 Task: Create a blank project AgileQuest with privacy Public and default view as List and in the team Taskers . Create three sections in the project as To-Do, Doing and Done
Action: Mouse moved to (564, 354)
Screenshot: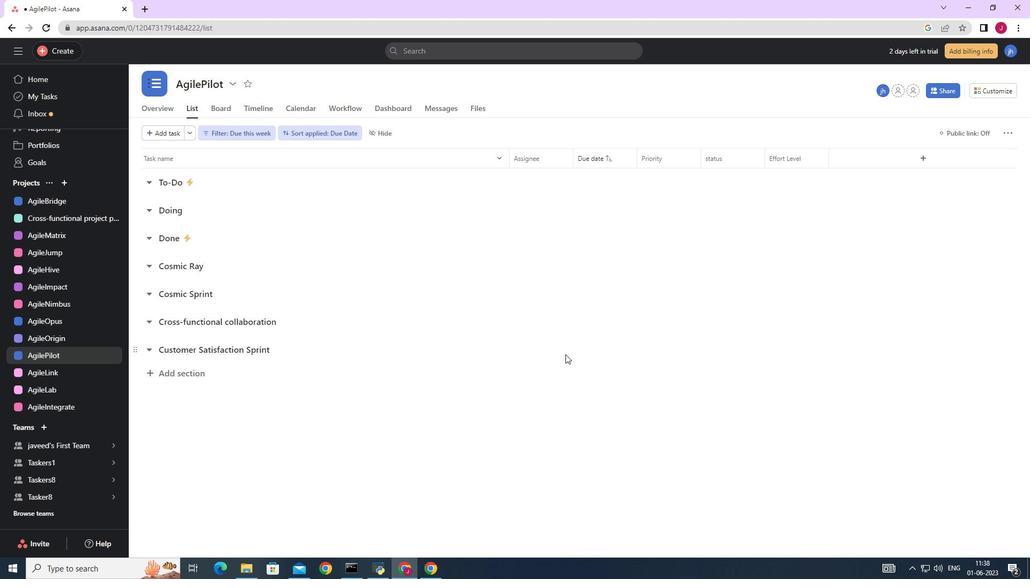 
Action: Mouse scrolled (564, 355) with delta (0, 0)
Screenshot: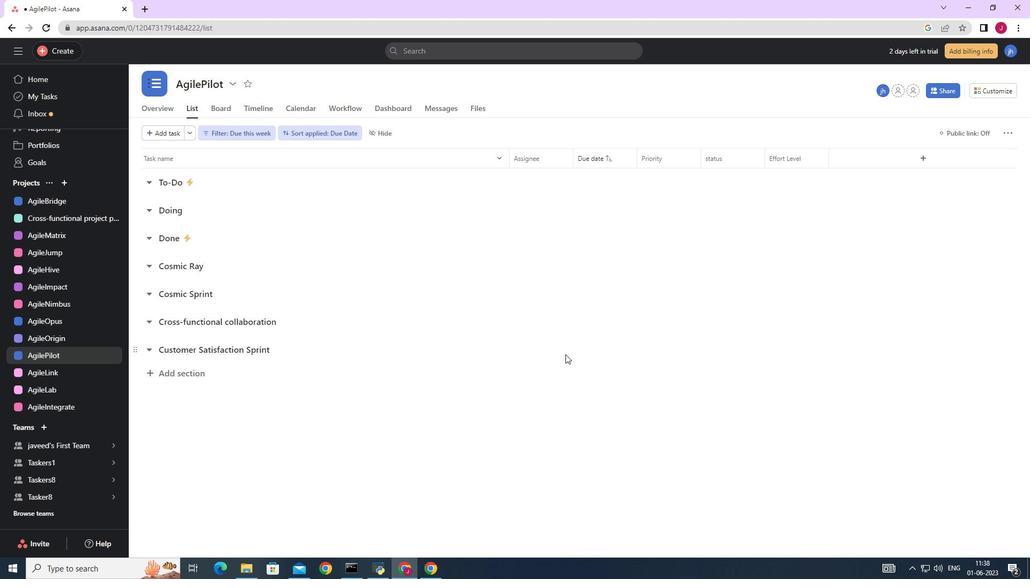 
Action: Mouse moved to (551, 346)
Screenshot: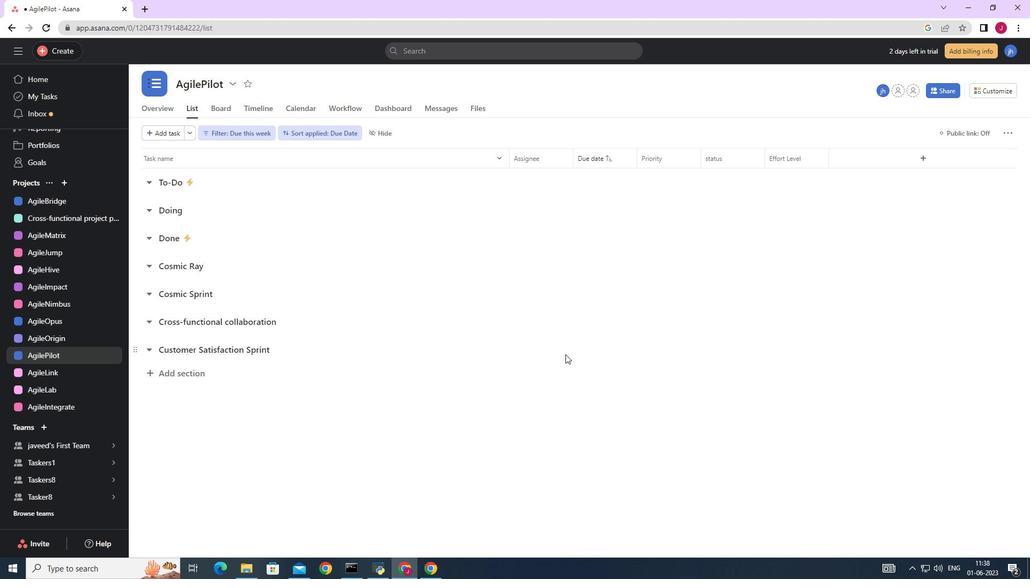 
Action: Mouse scrolled (551, 346) with delta (0, 0)
Screenshot: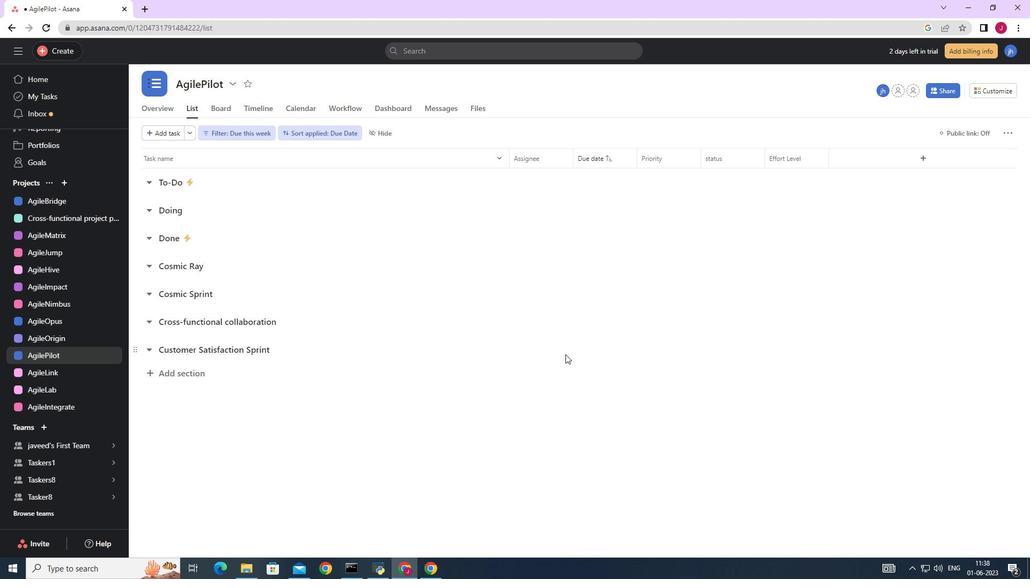 
Action: Mouse moved to (63, 183)
Screenshot: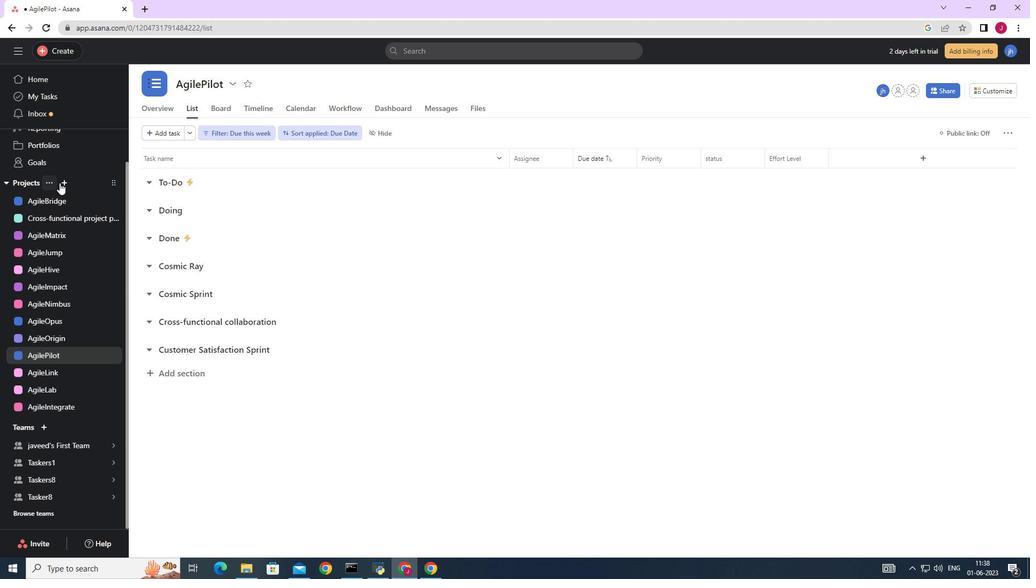 
Action: Mouse pressed left at (63, 183)
Screenshot: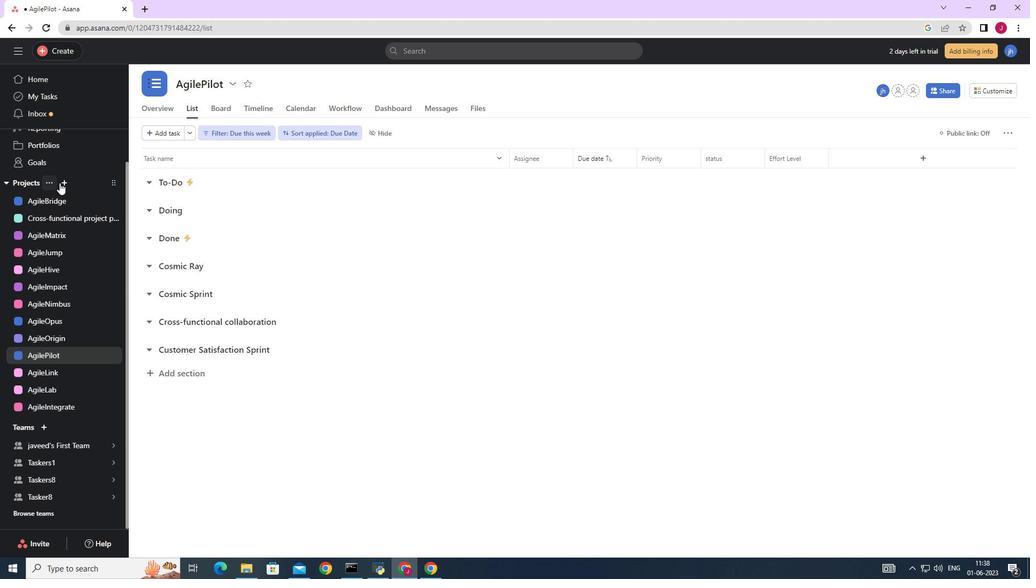 
Action: Mouse moved to (104, 206)
Screenshot: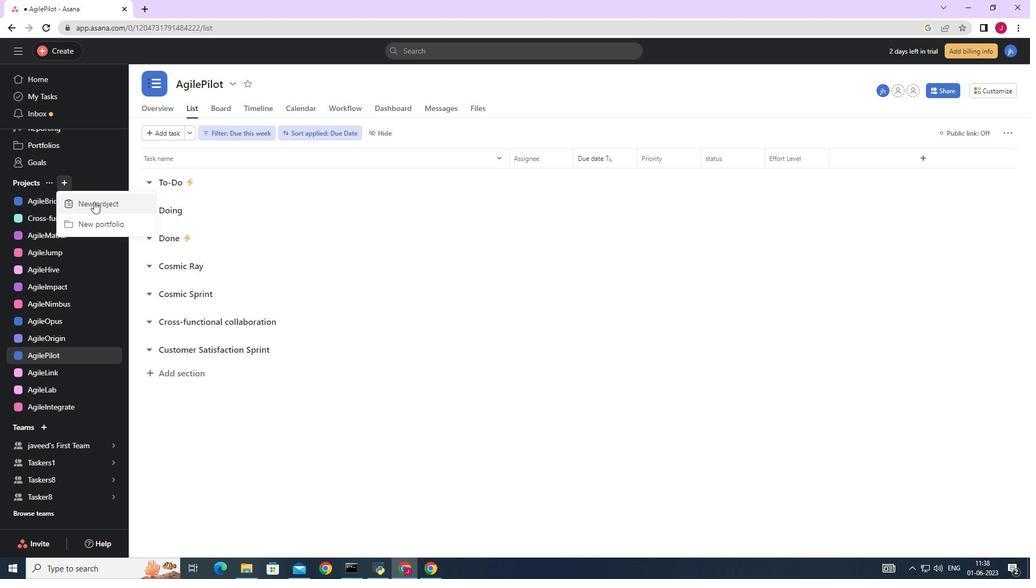 
Action: Mouse pressed left at (104, 206)
Screenshot: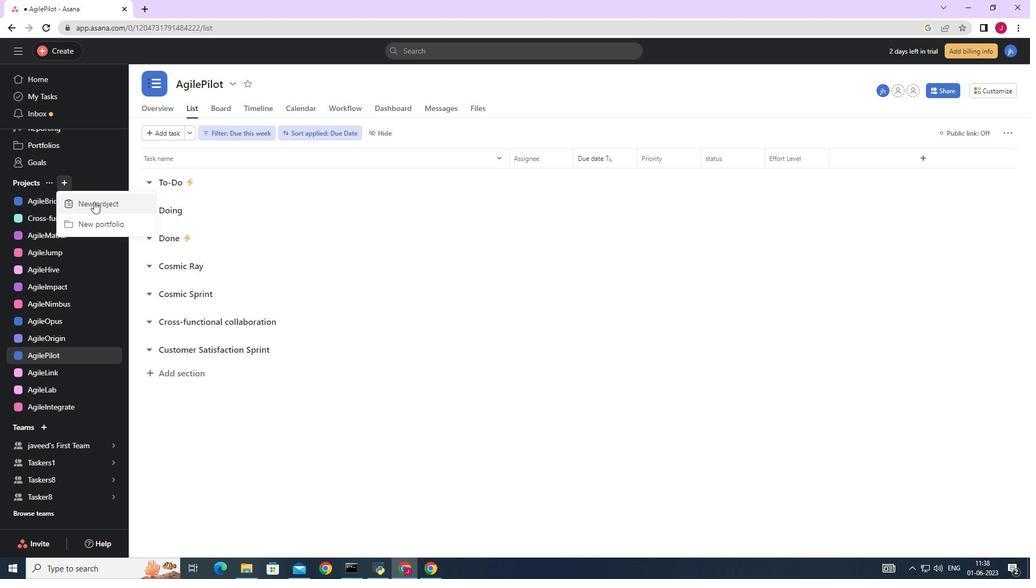 
Action: Mouse moved to (447, 218)
Screenshot: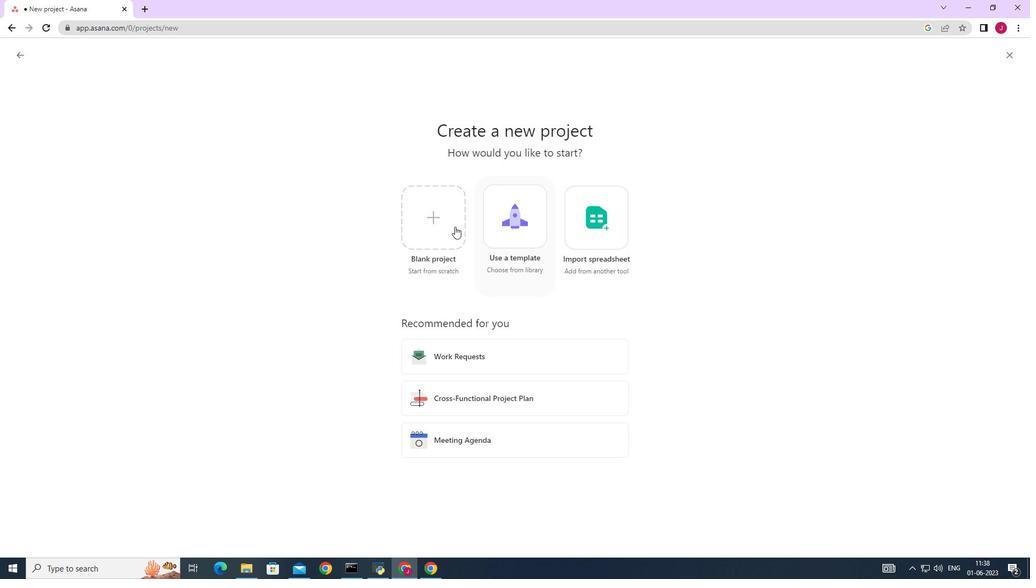 
Action: Mouse pressed left at (447, 218)
Screenshot: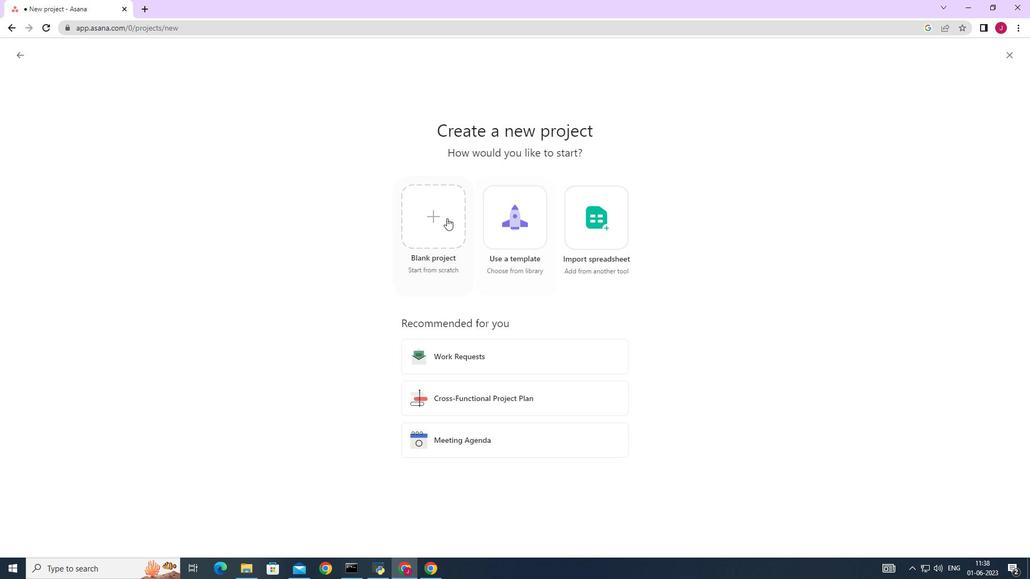 
Action: Mouse moved to (283, 136)
Screenshot: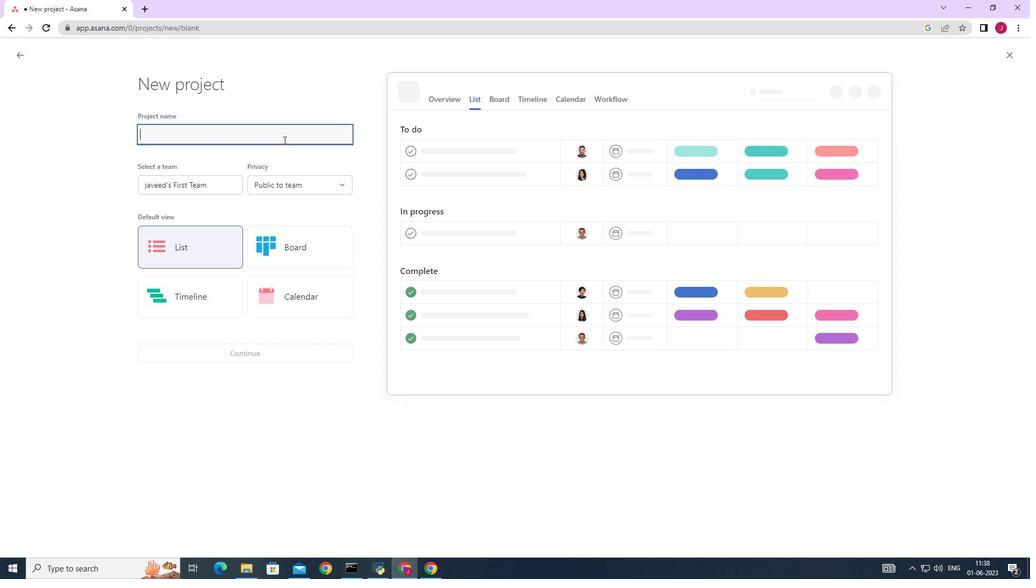 
Action: Mouse pressed left at (283, 136)
Screenshot: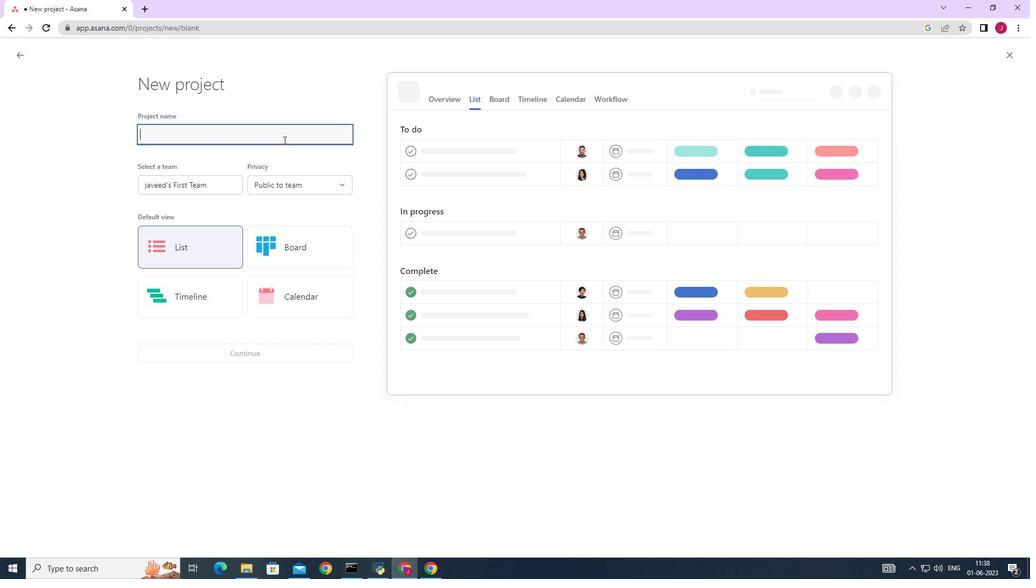 
Action: Mouse moved to (284, 136)
Screenshot: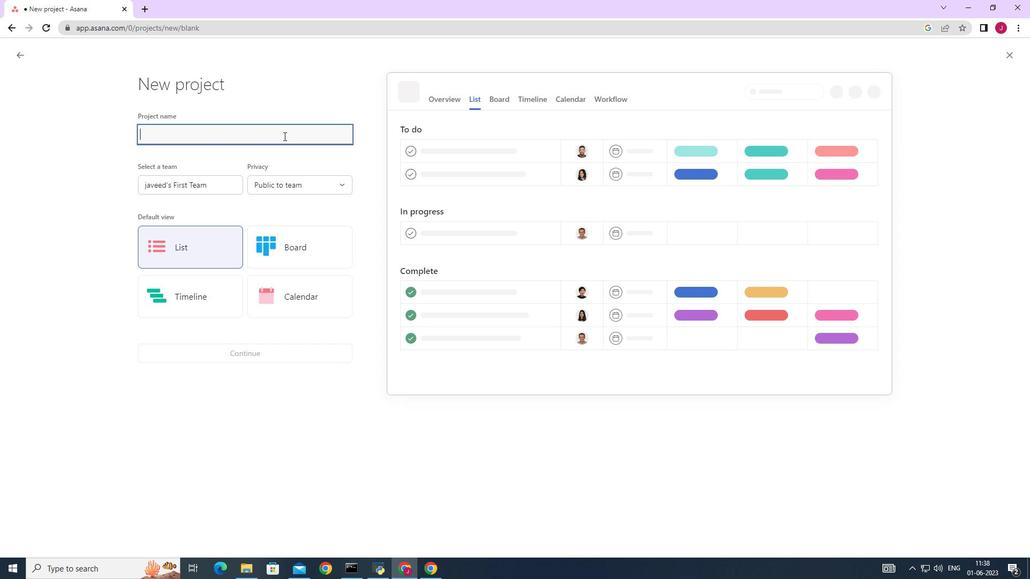 
Action: Key pressed <Key.caps_lock>A<Key.caps_lock>gile<Key.caps_lock>Q<Key.caps_lock>uest<Key.space>
Screenshot: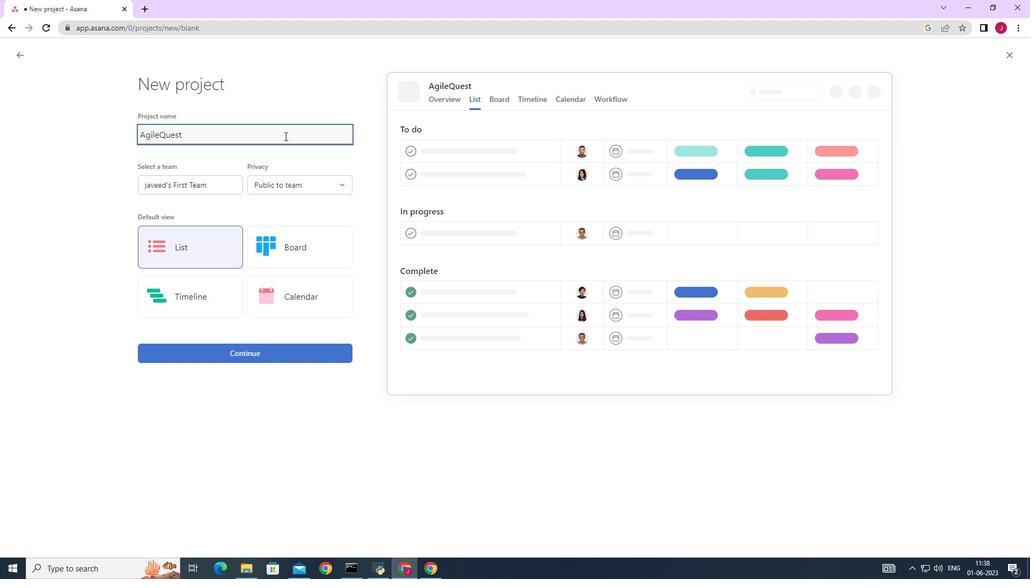 
Action: Mouse moved to (196, 180)
Screenshot: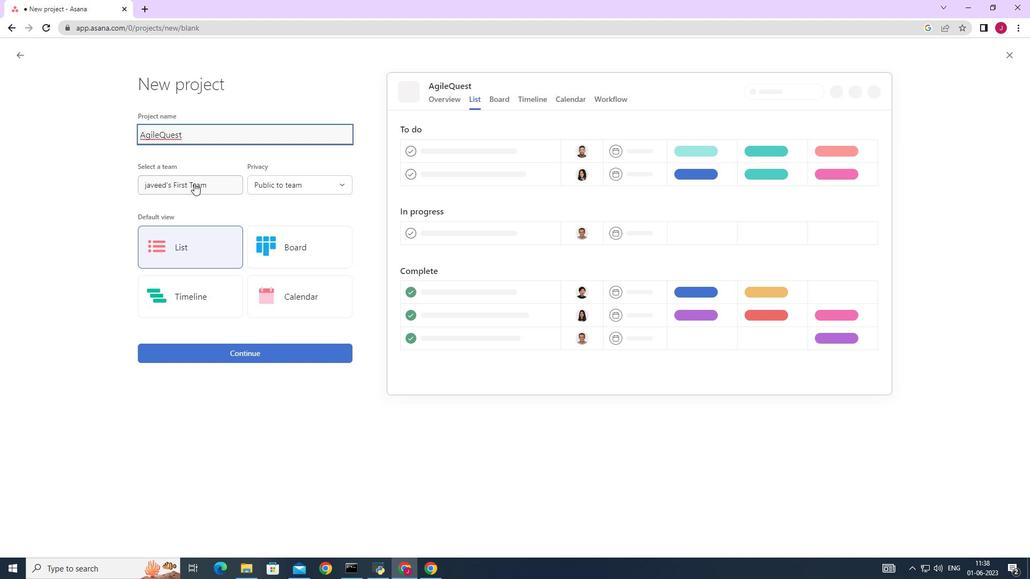 
Action: Mouse pressed left at (196, 180)
Screenshot: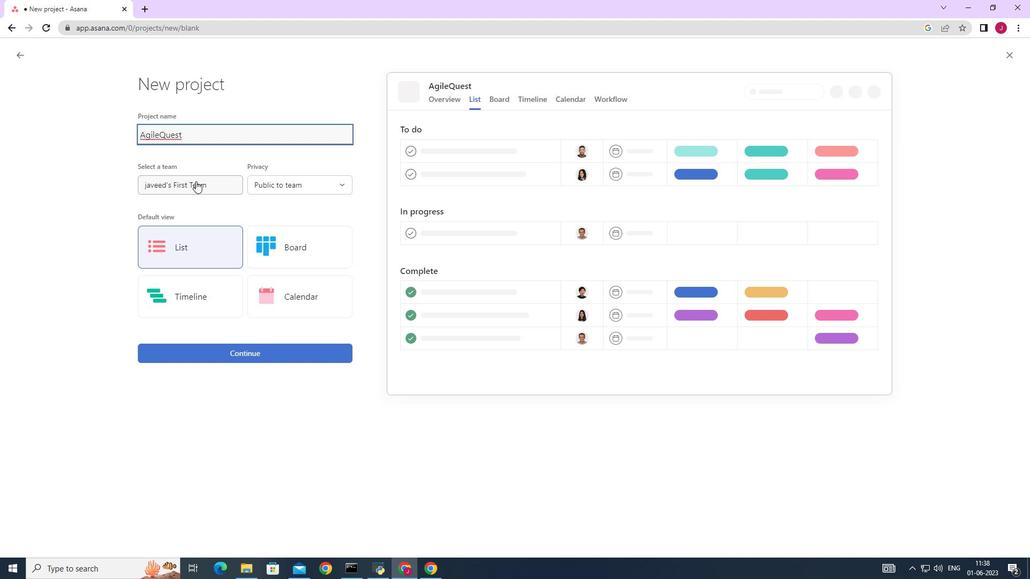 
Action: Mouse moved to (180, 225)
Screenshot: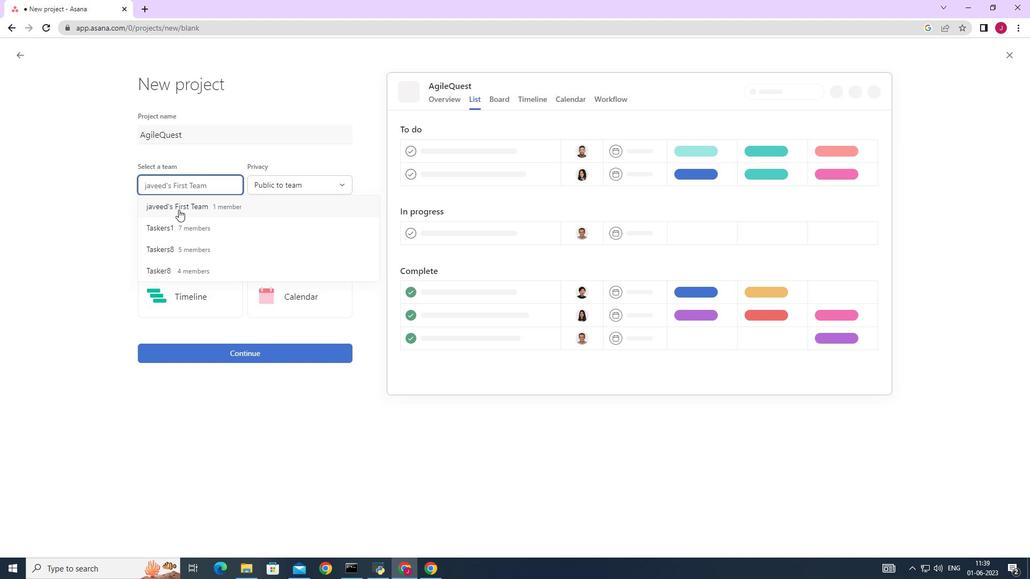 
Action: Mouse pressed left at (180, 225)
Screenshot: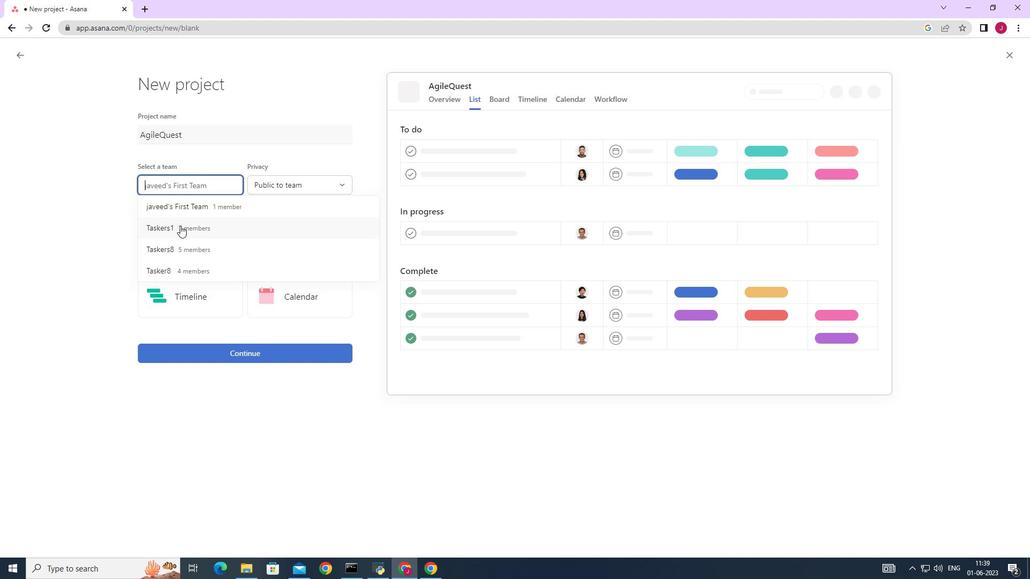 
Action: Mouse moved to (303, 186)
Screenshot: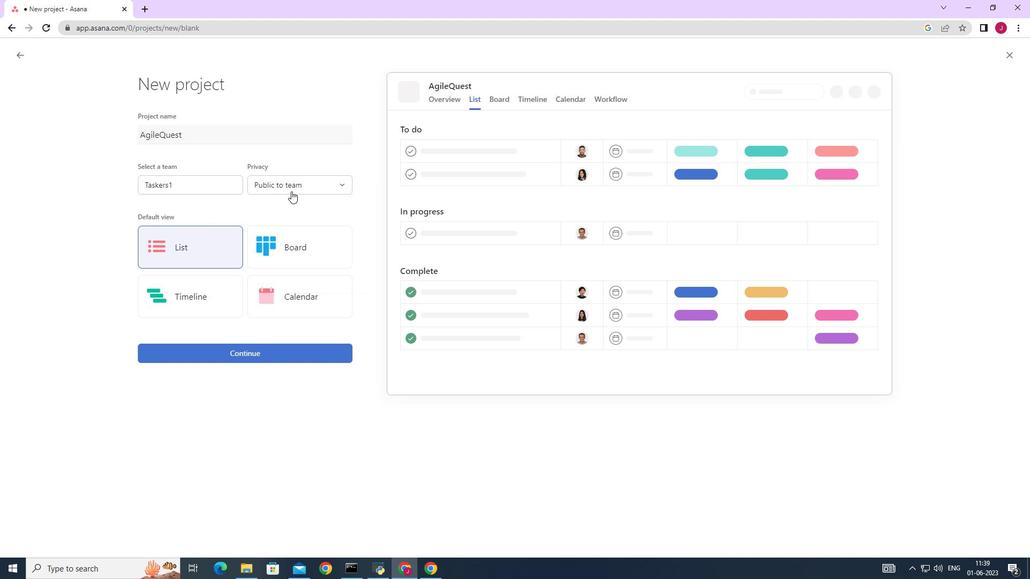 
Action: Mouse pressed left at (303, 186)
Screenshot: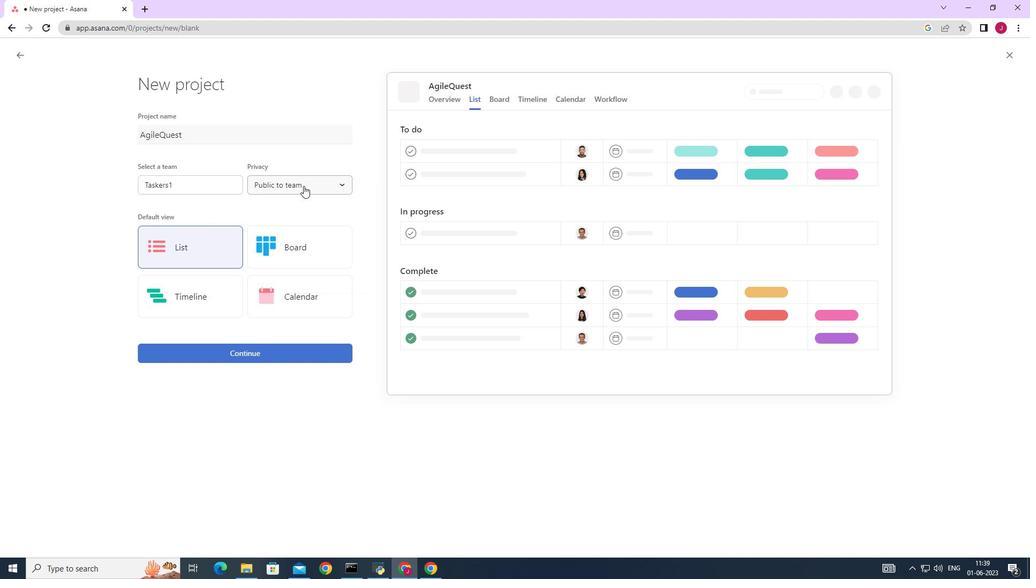 
Action: Mouse moved to (303, 206)
Screenshot: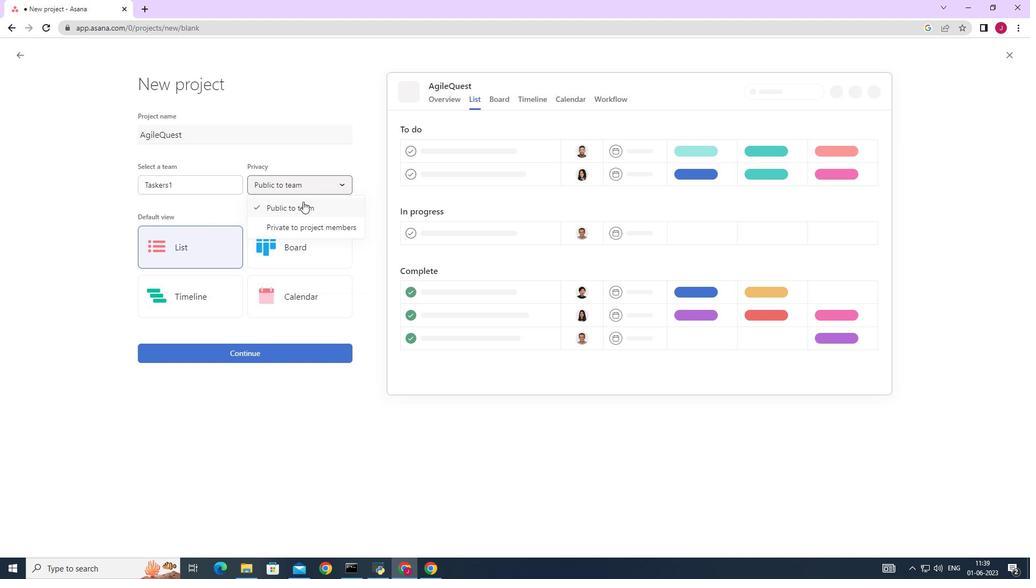 
Action: Mouse pressed left at (303, 206)
Screenshot: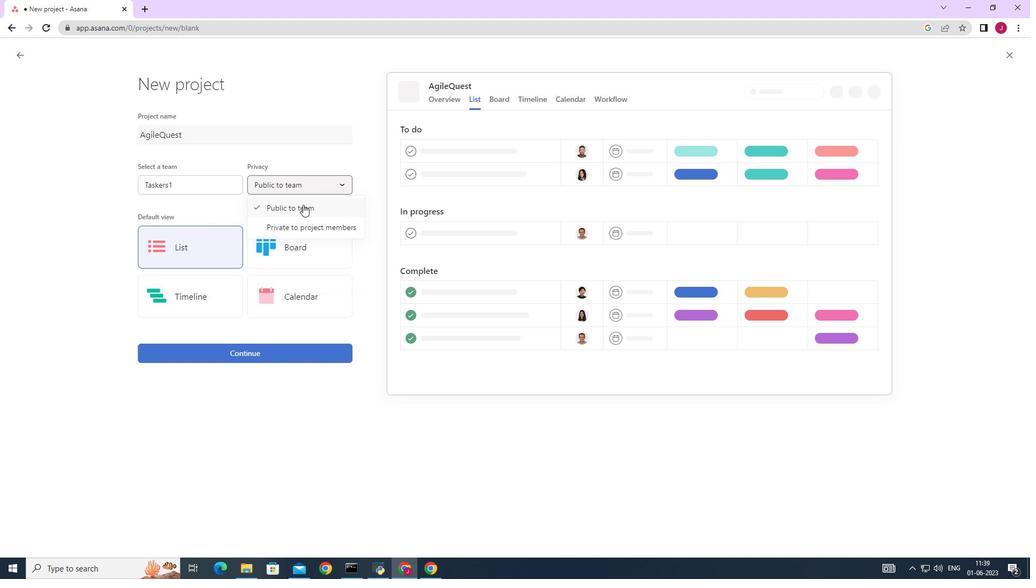 
Action: Mouse moved to (205, 236)
Screenshot: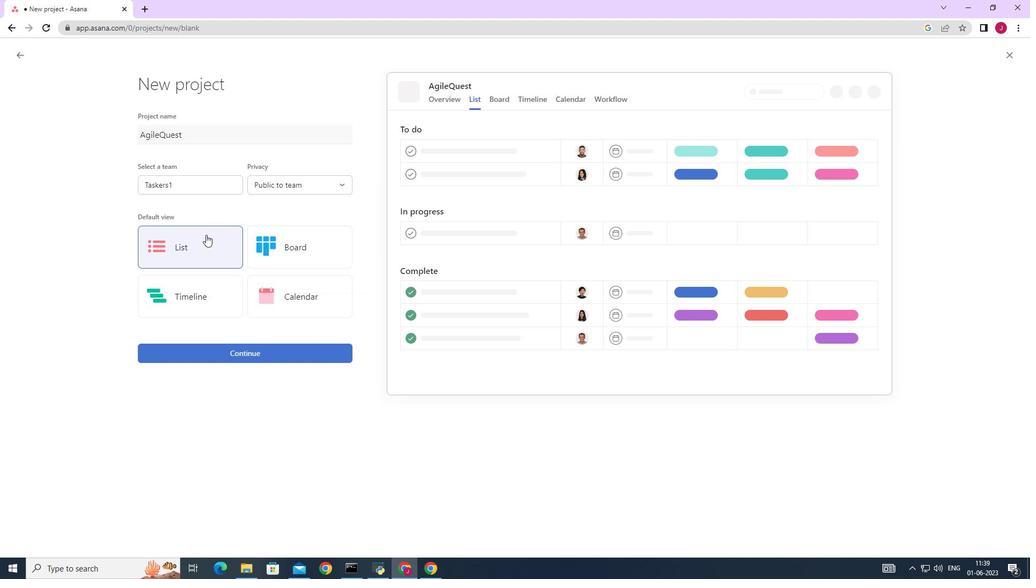
Action: Mouse pressed left at (205, 236)
Screenshot: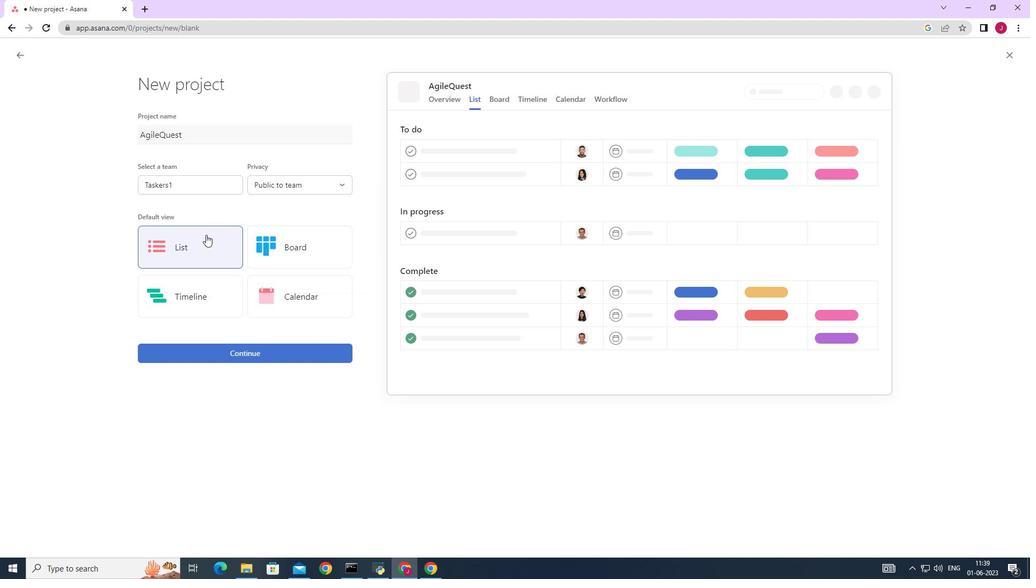 
Action: Mouse moved to (256, 349)
Screenshot: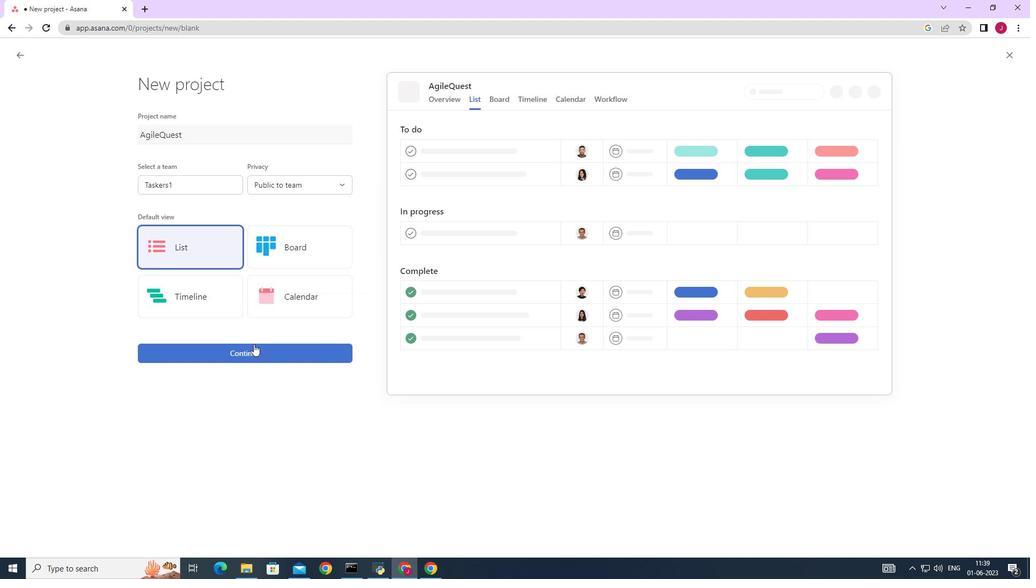 
Action: Mouse pressed left at (256, 349)
Screenshot: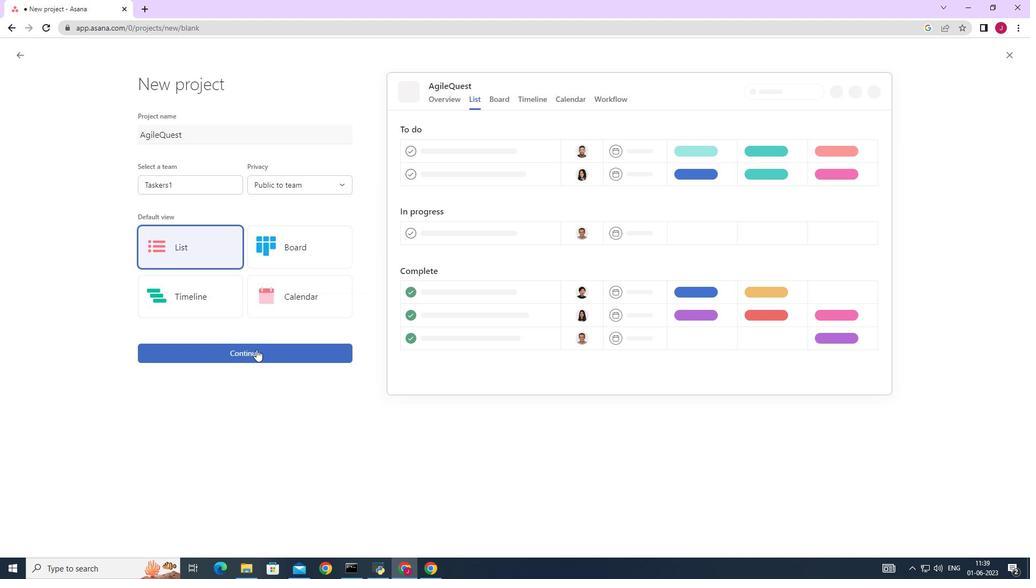 
Action: Mouse moved to (275, 291)
Screenshot: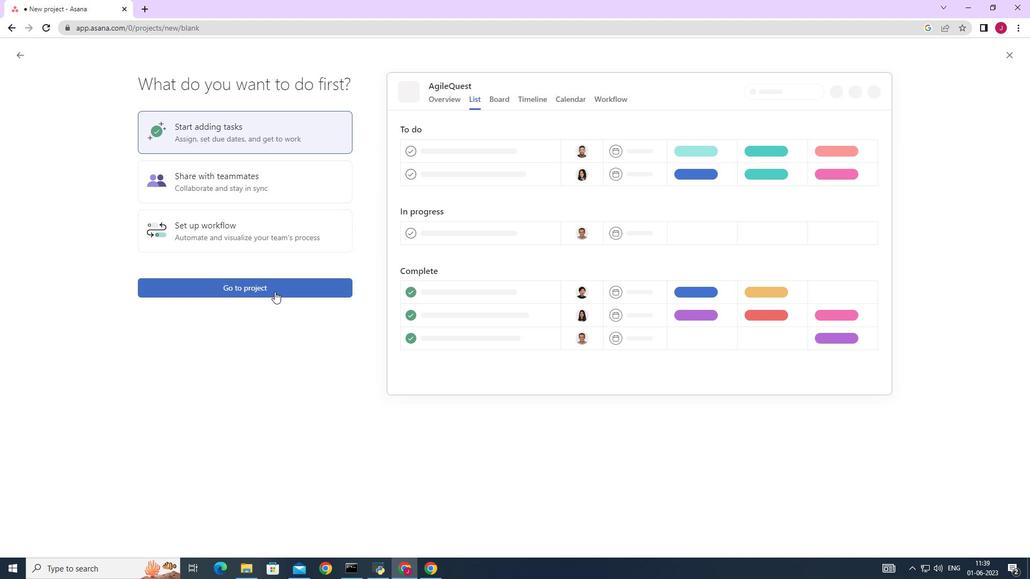 
Action: Mouse pressed left at (275, 291)
Screenshot: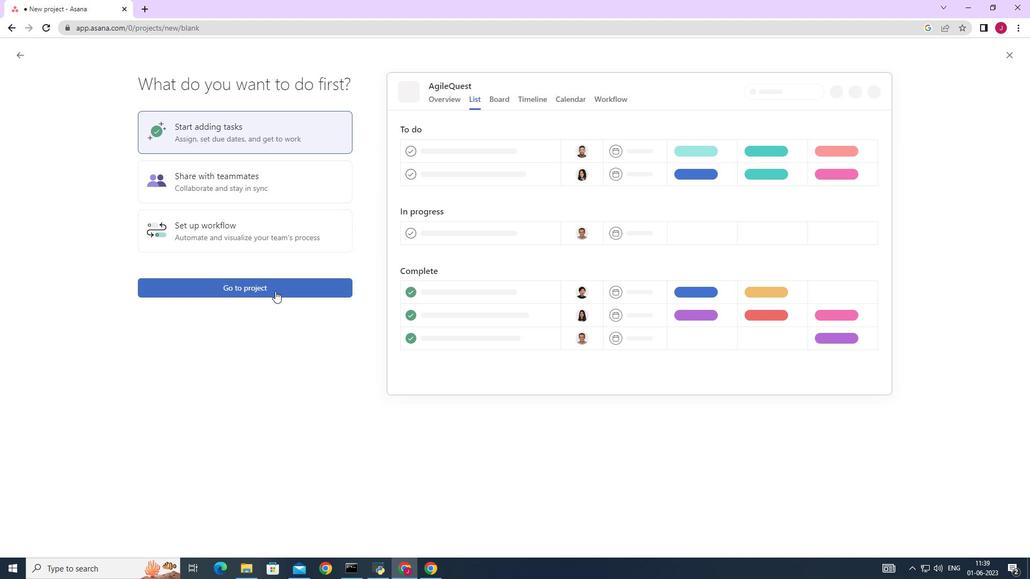 
Action: Mouse moved to (186, 235)
Screenshot: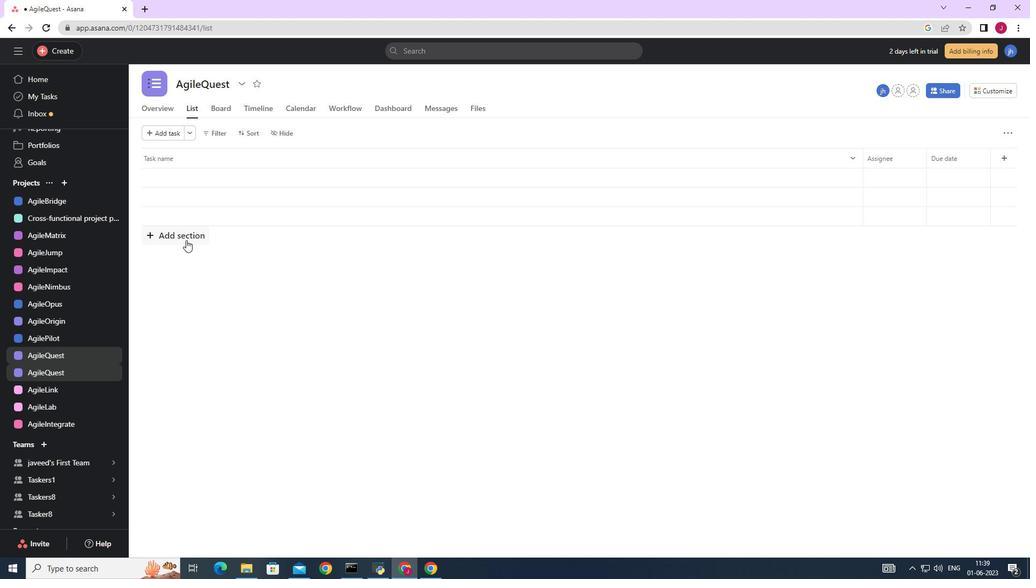 
Action: Mouse pressed left at (186, 235)
Screenshot: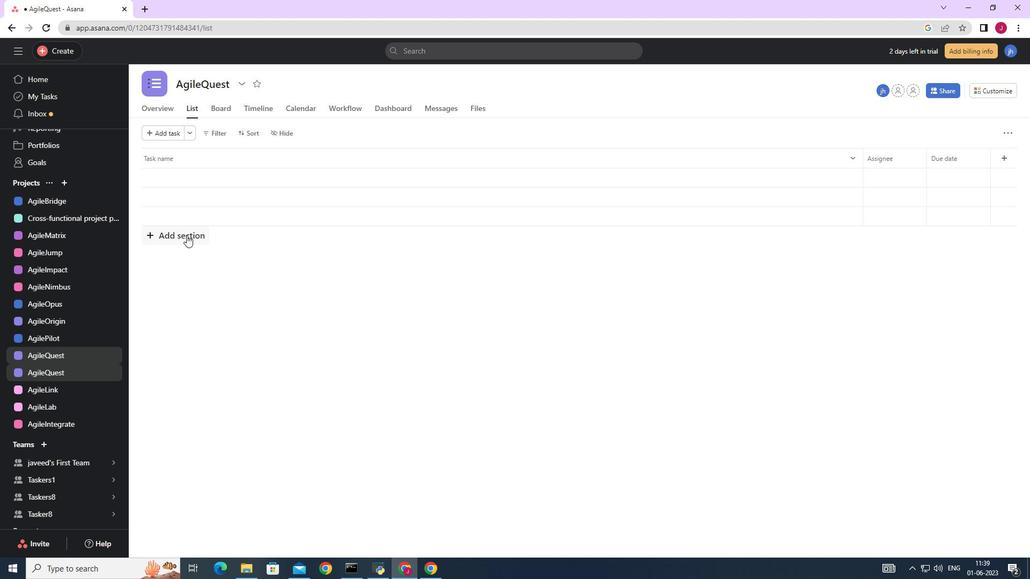 
Action: Mouse moved to (186, 235)
Screenshot: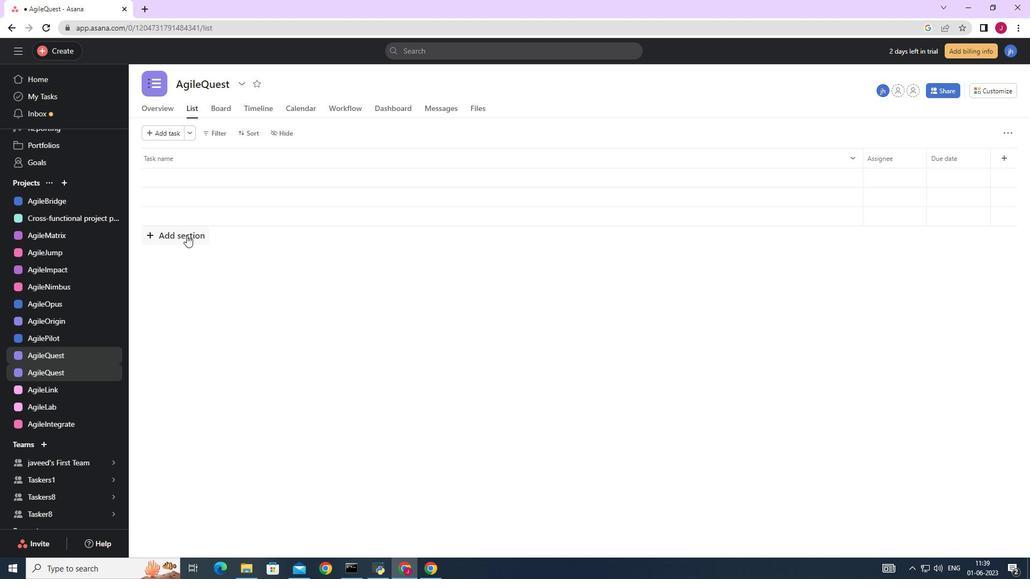 
Action: Key pressed <Key.caps_lock>T<Key.caps_lock>o-<Key.caps_lock>D<Key.caps_lock>o
Screenshot: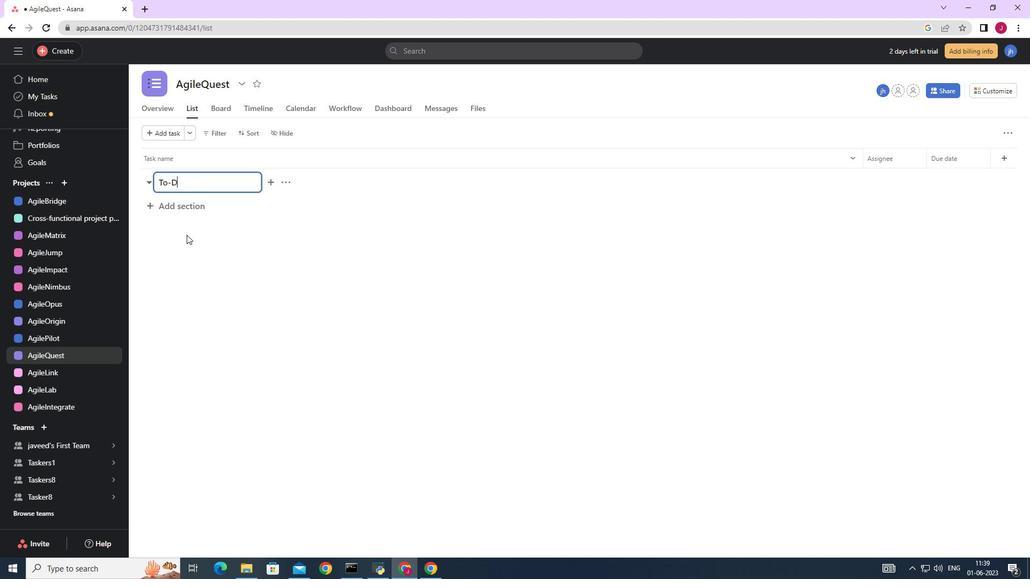 
Action: Mouse moved to (191, 206)
Screenshot: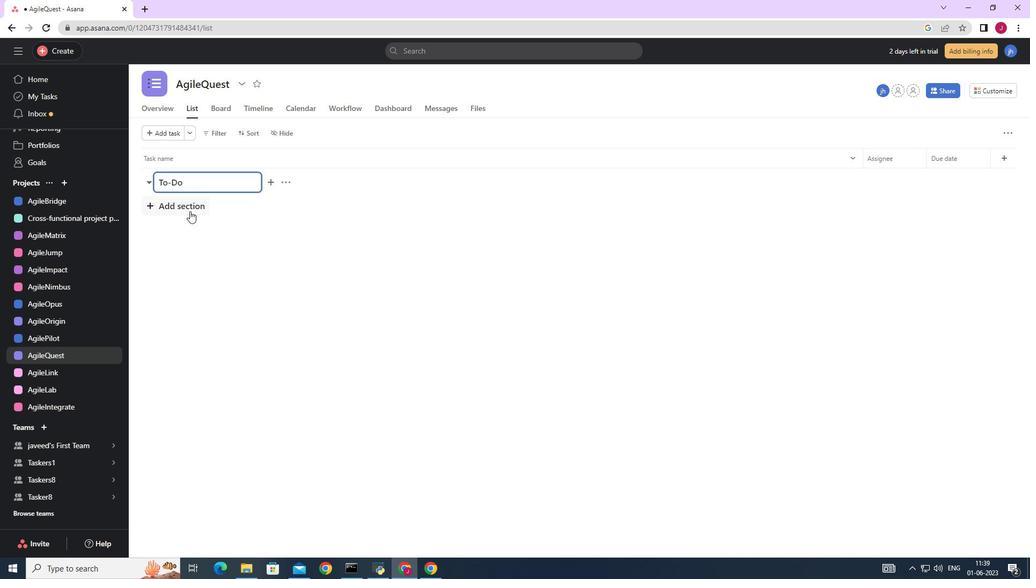 
Action: Mouse pressed left at (191, 206)
Screenshot: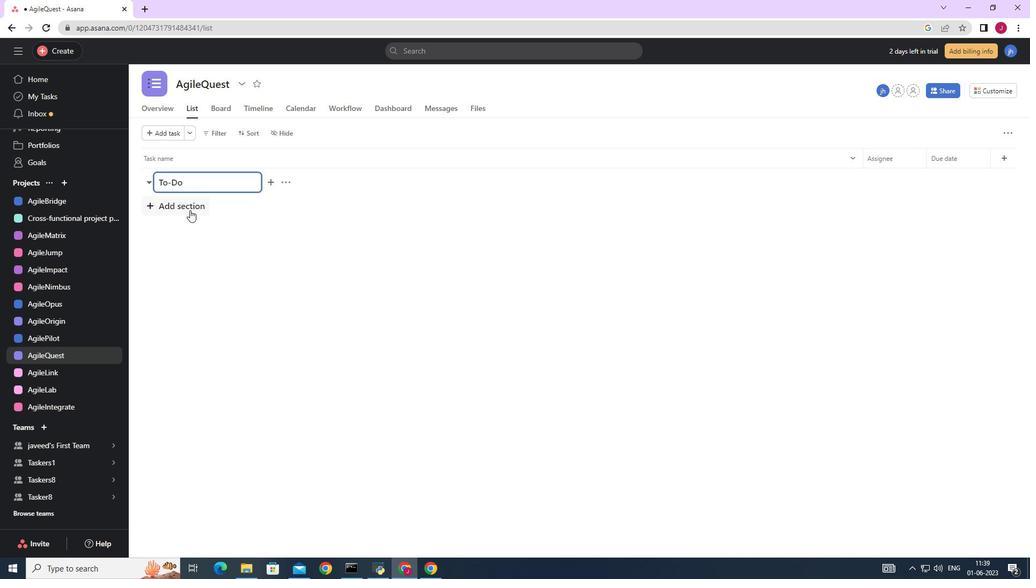 
Action: Key pressed <Key.caps_lock>D<Key.caps_lock>oing
Screenshot: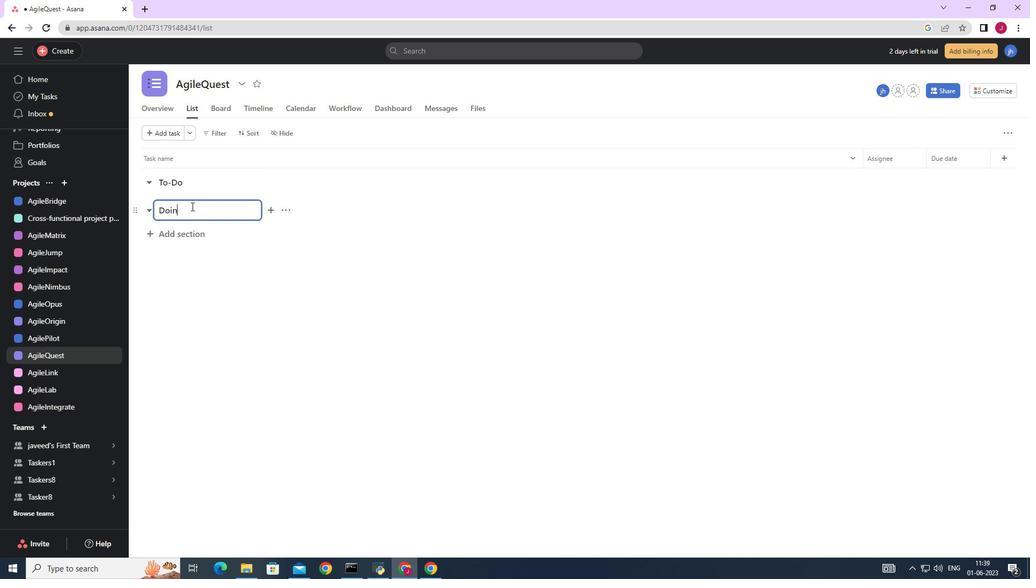 
Action: Mouse moved to (200, 232)
Screenshot: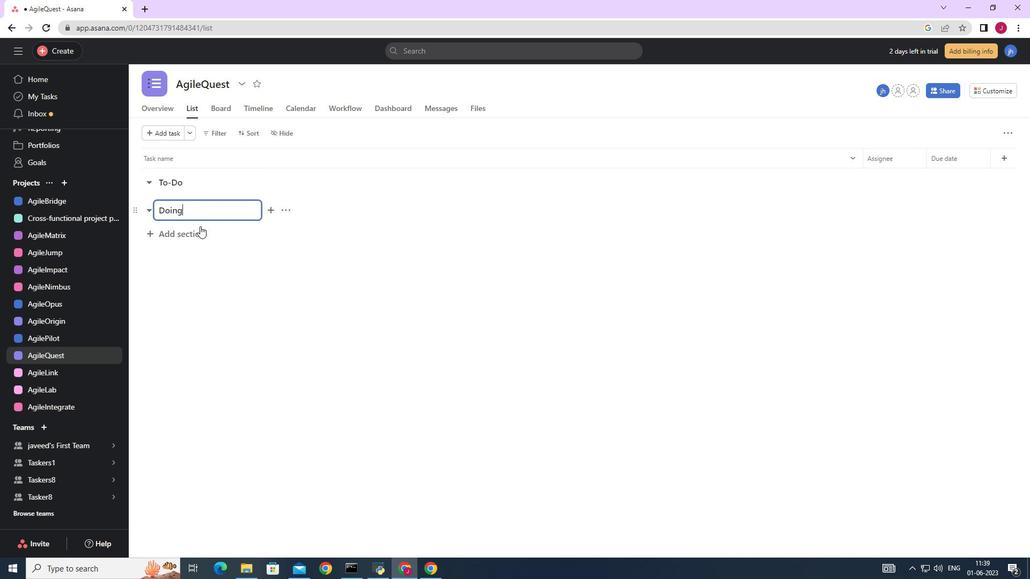 
Action: Mouse pressed left at (200, 232)
Screenshot: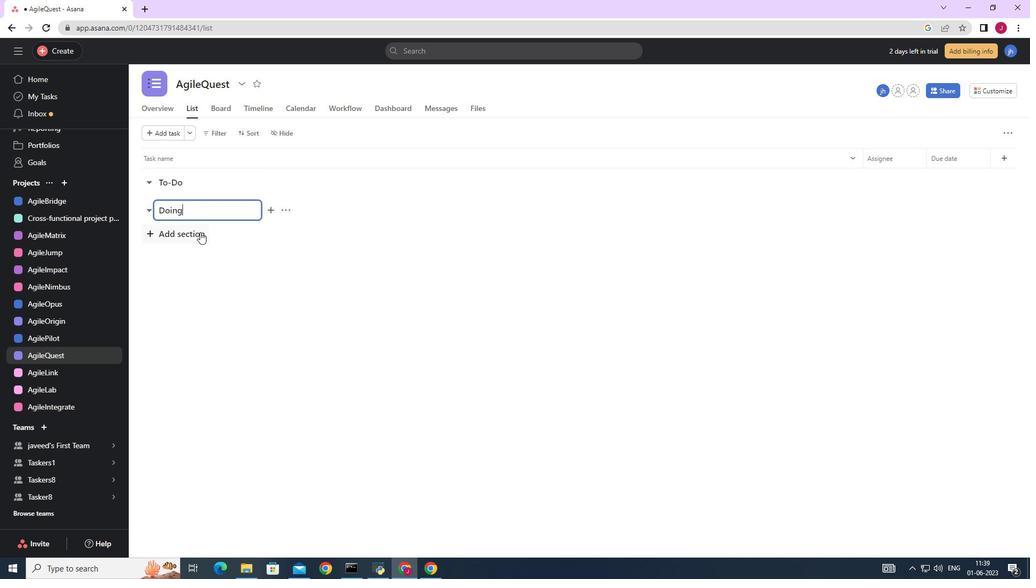 
Action: Key pressed <Key.caps_lock>D<Key.caps_lock>one
Screenshot: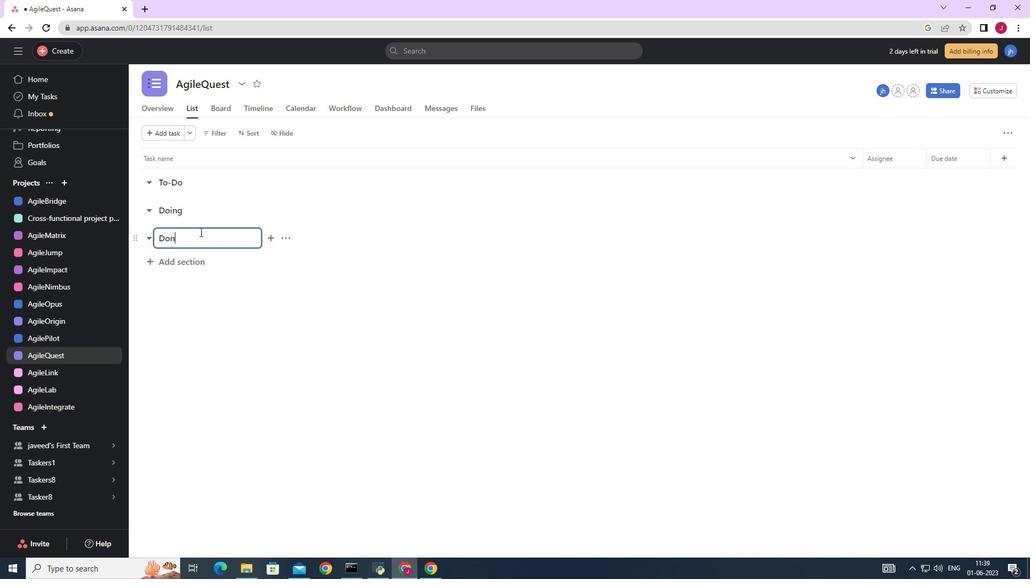 
Action: Mouse moved to (203, 262)
Screenshot: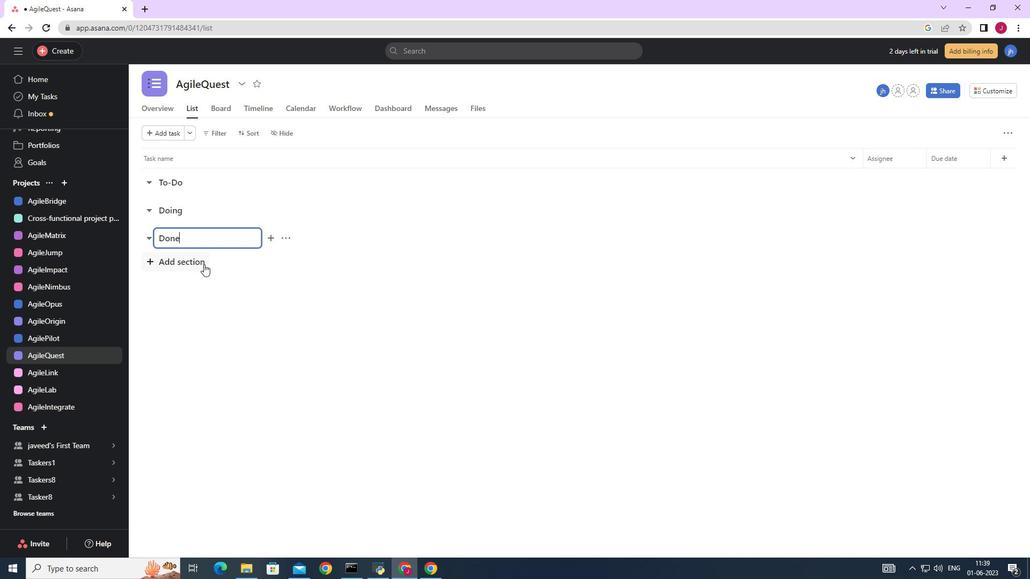 
Action: Mouse pressed left at (203, 262)
Screenshot: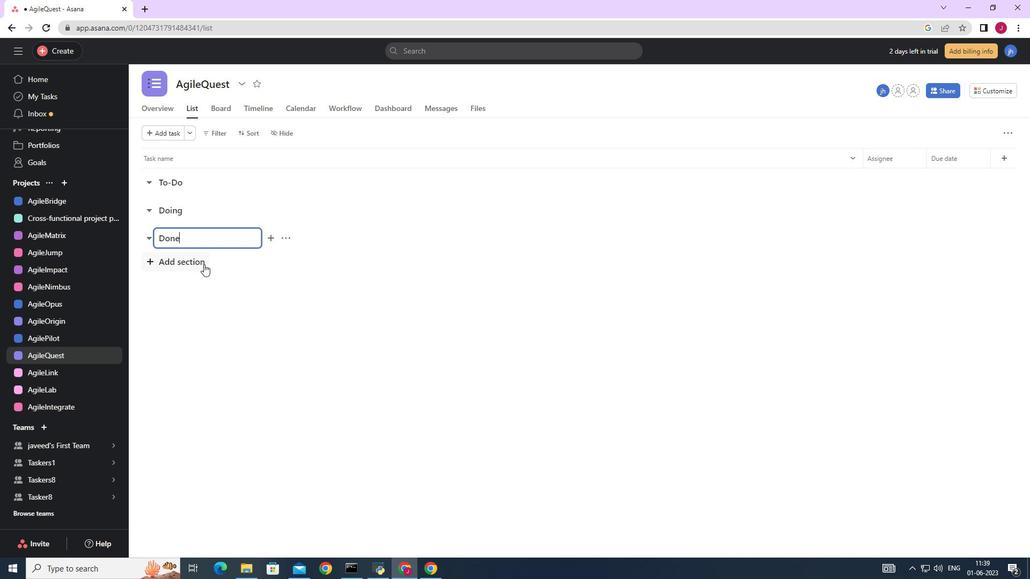 
Action: Mouse moved to (392, 298)
Screenshot: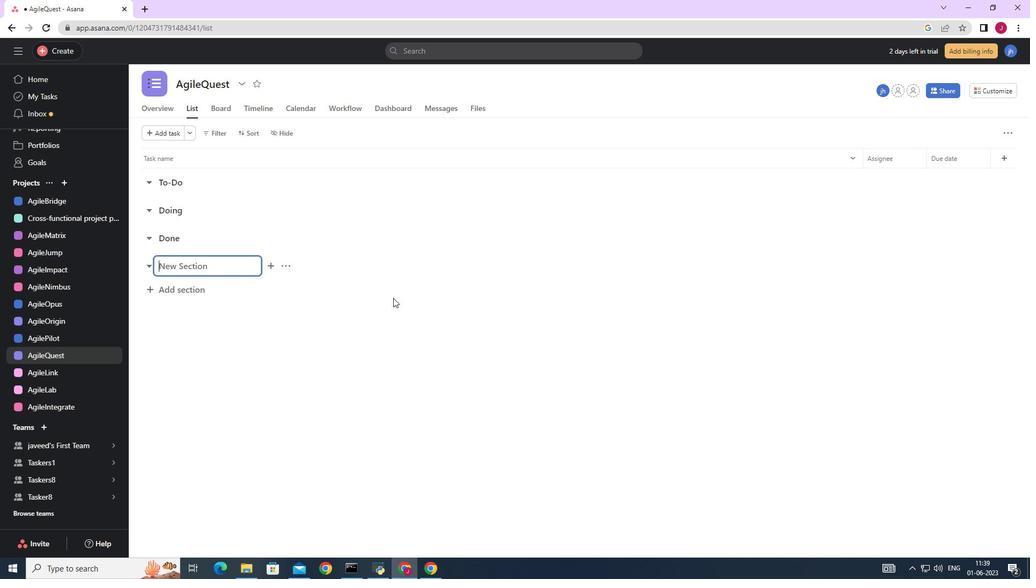 
